 Task: Create a section Cross-functional Collaboration Sprint and in the section, add a milestone Cloud Data Migration in the project UltraTech.
Action: Mouse moved to (68, 406)
Screenshot: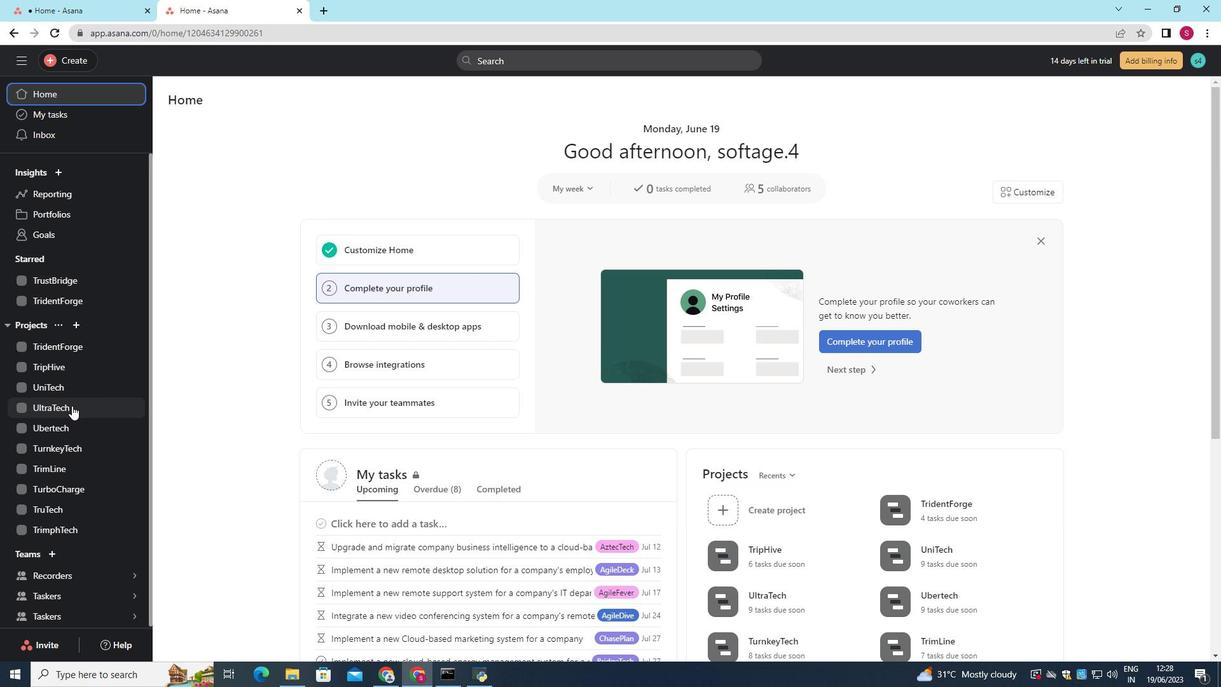 
Action: Mouse pressed left at (68, 406)
Screenshot: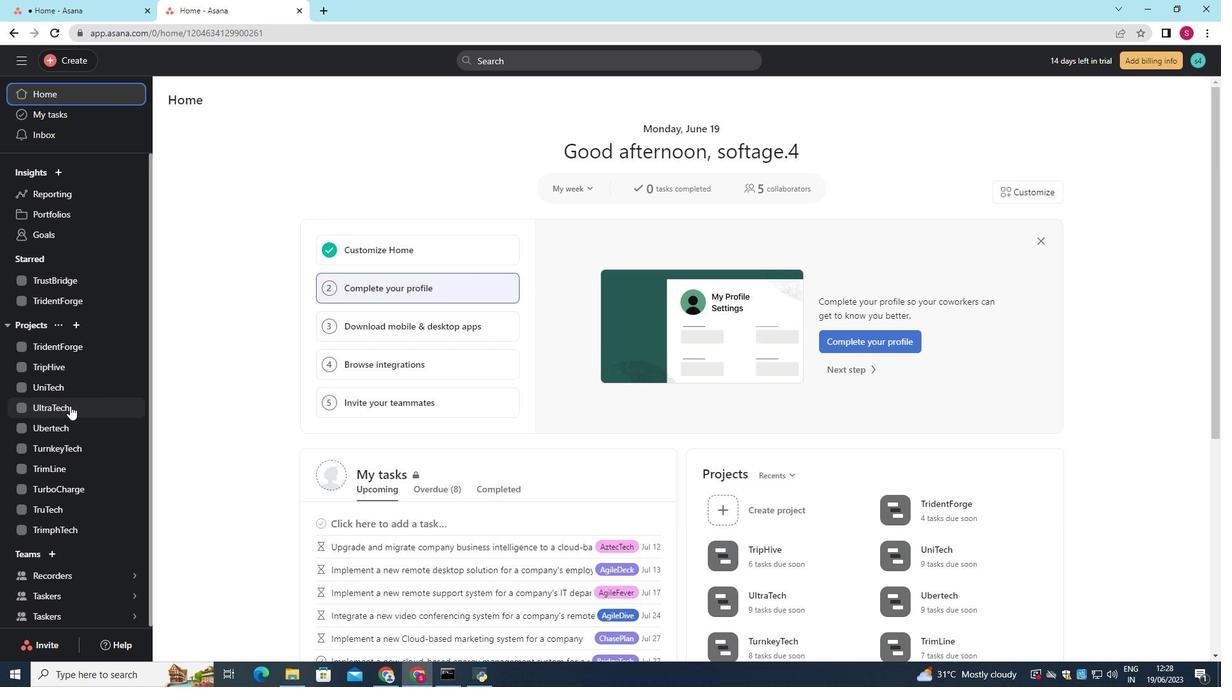 
Action: Mouse moved to (227, 526)
Screenshot: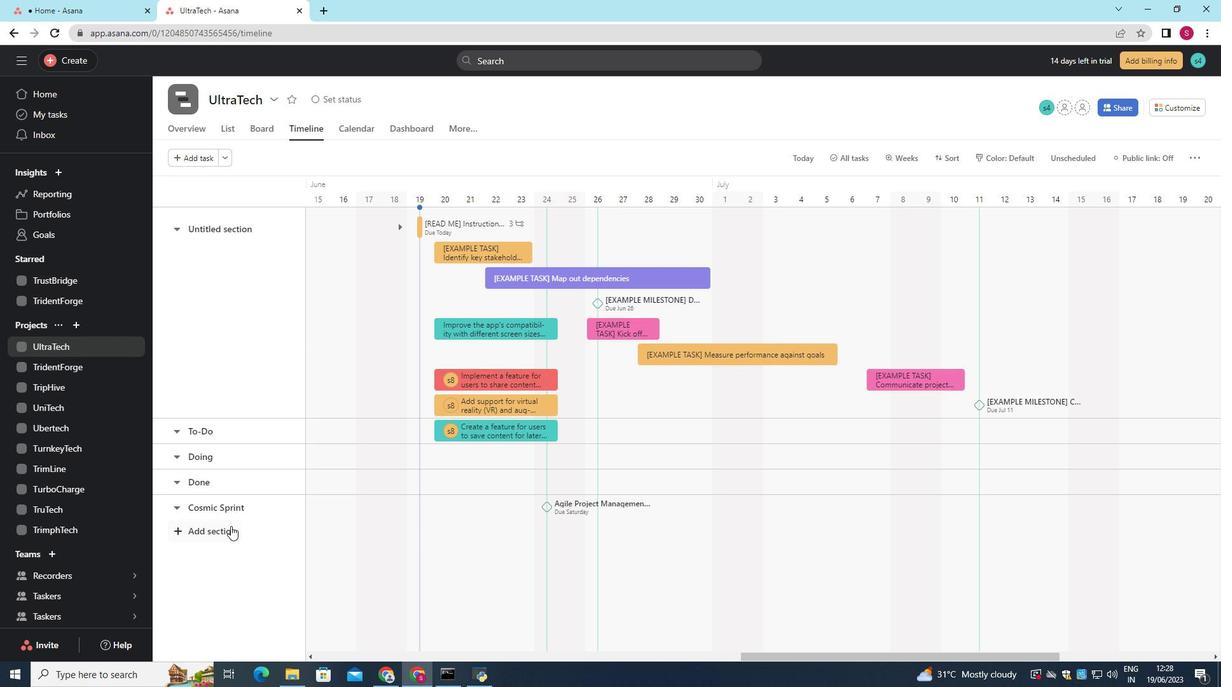 
Action: Mouse pressed left at (227, 526)
Screenshot: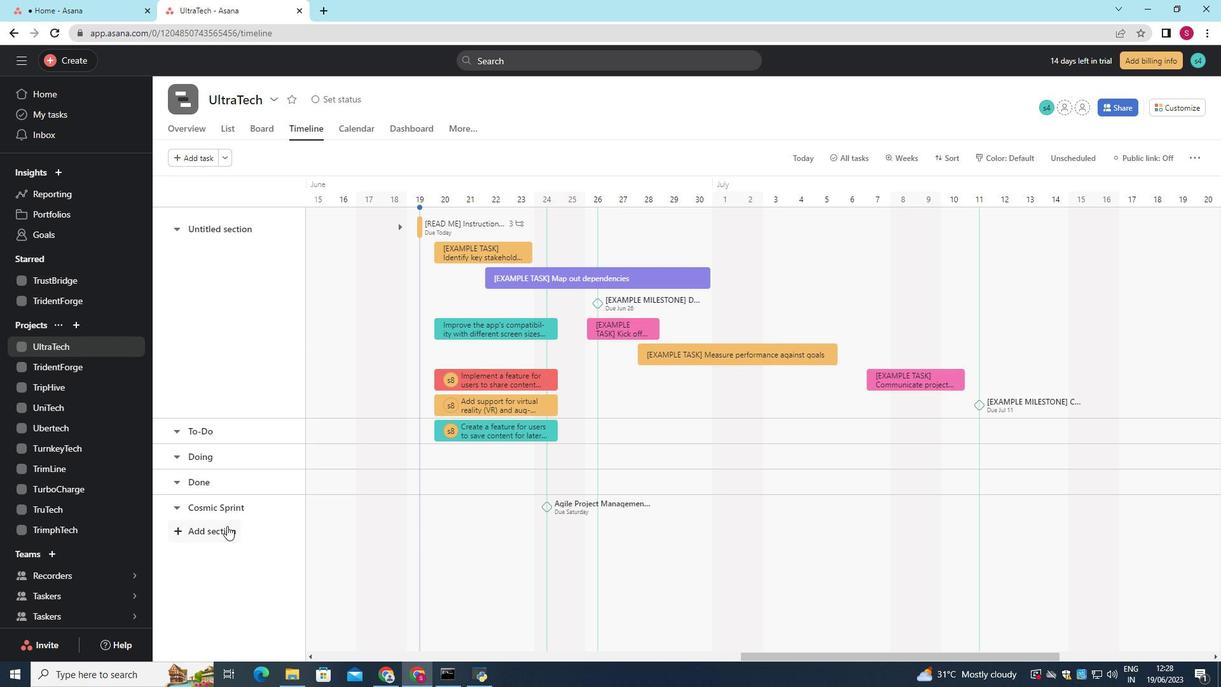 
Action: Mouse moved to (192, 491)
Screenshot: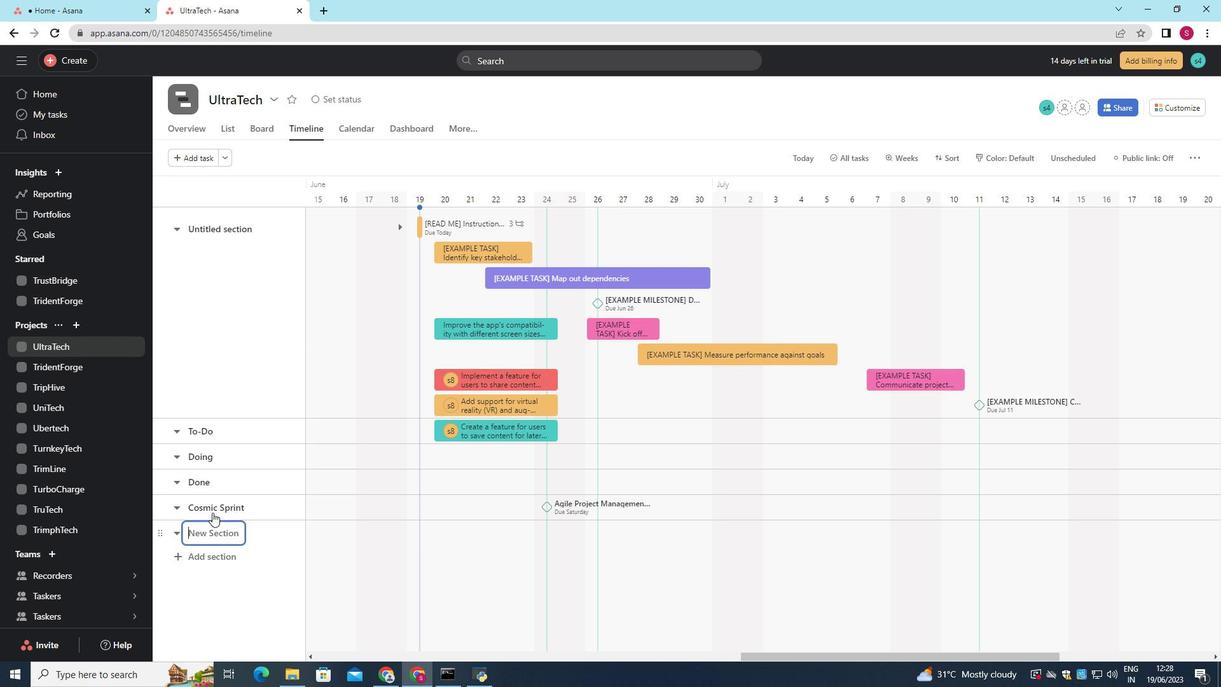 
Action: Key pressed <Key.shift>Cross-functional<Key.space><Key.shift>Collaboration<Key.space><Key.shift>Sprint
Screenshot: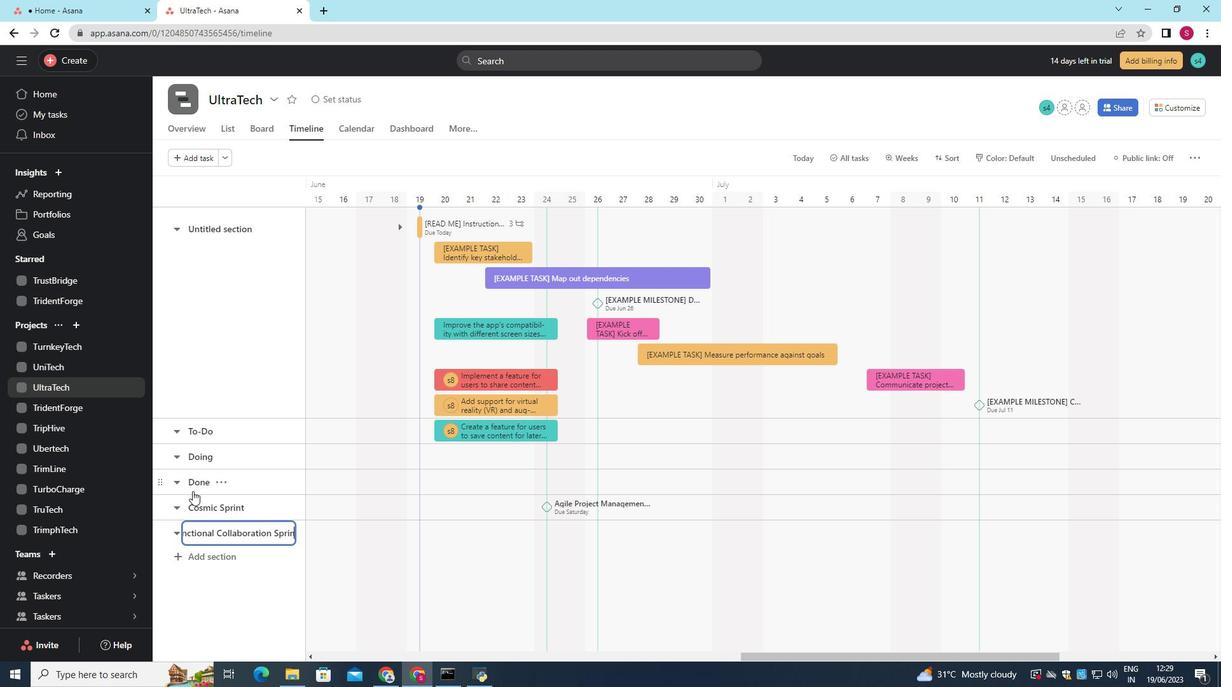 
Action: Mouse moved to (431, 538)
Screenshot: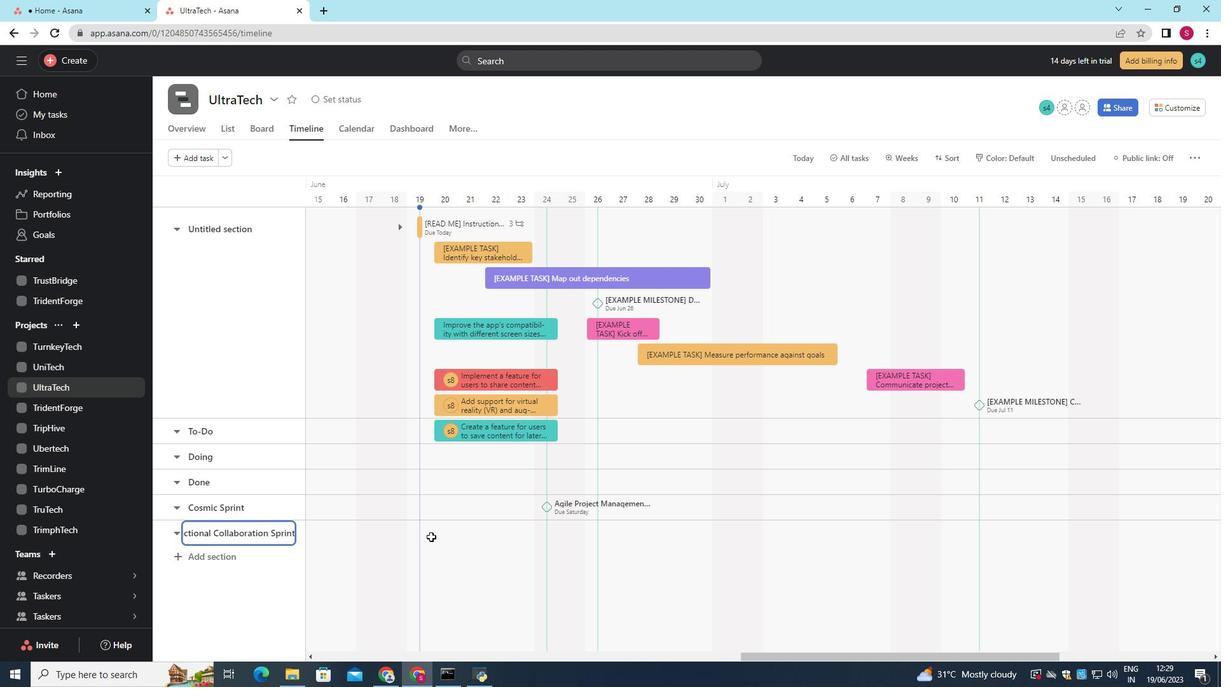 
Action: Key pressed <Key.enter>
Screenshot: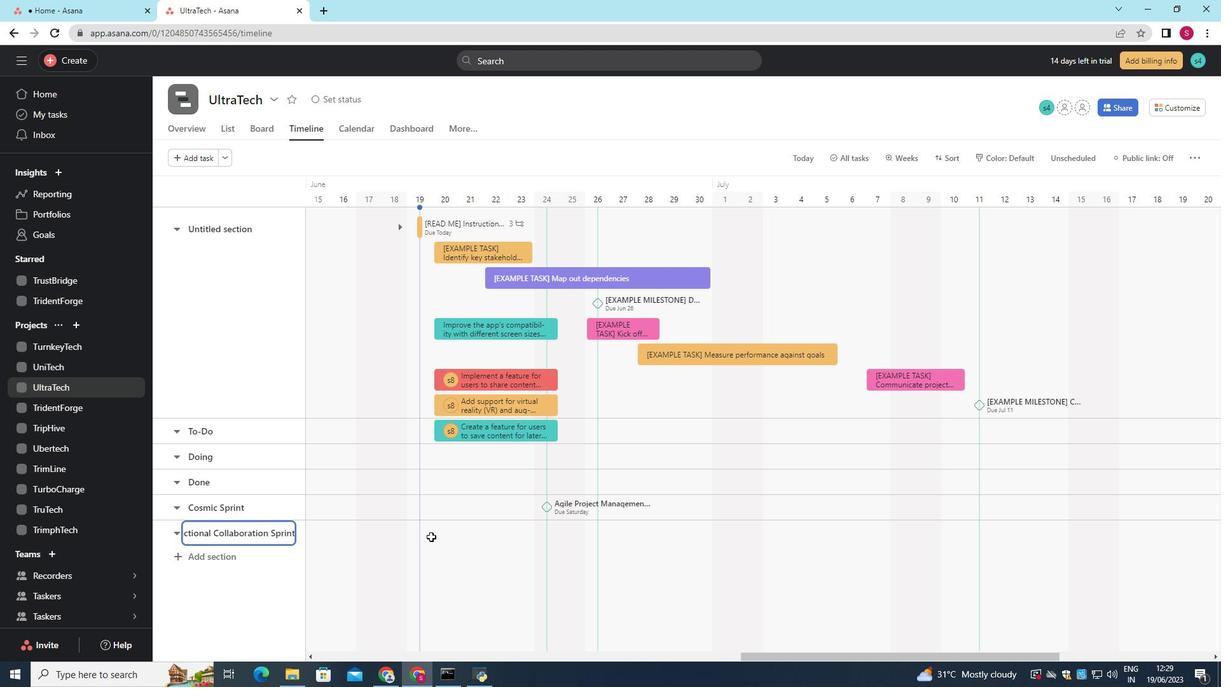 
Action: Mouse moved to (450, 540)
Screenshot: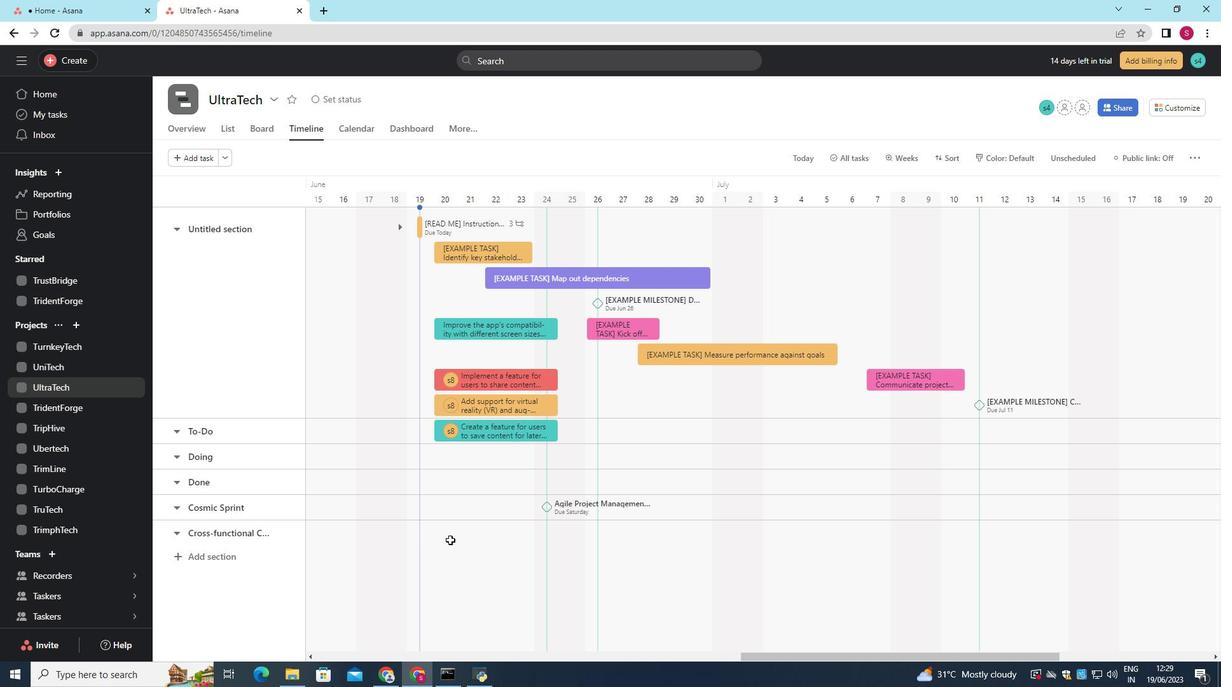 
Action: Mouse pressed left at (450, 540)
Screenshot: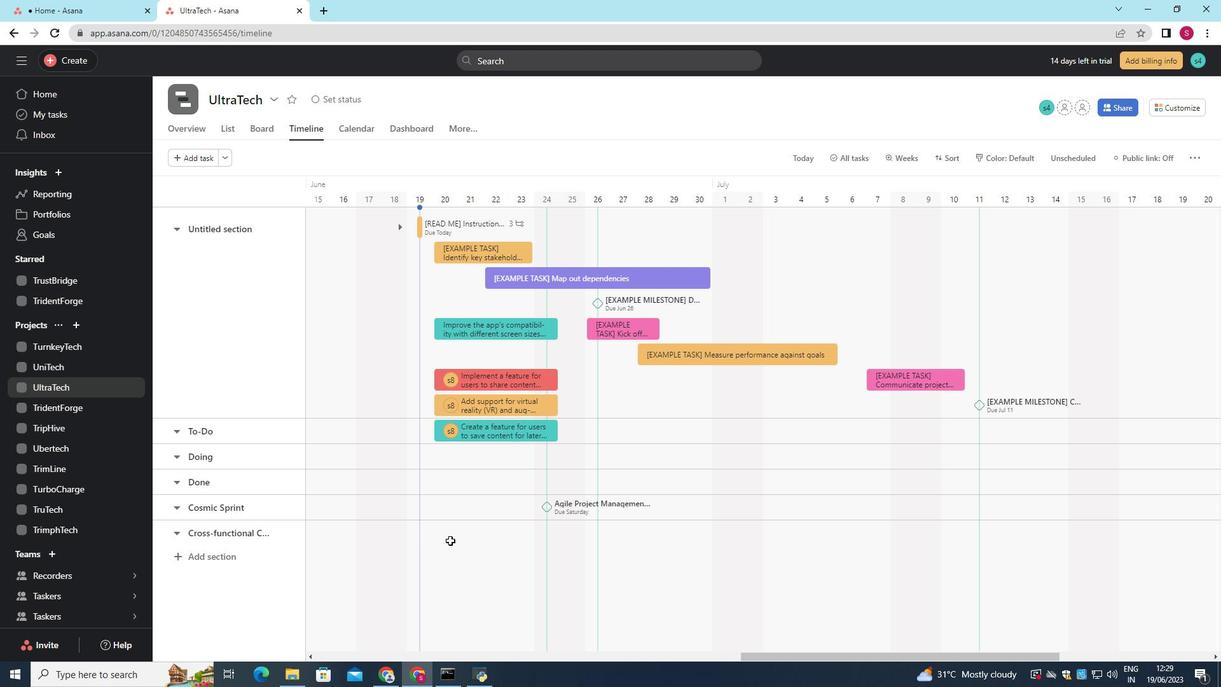 
Action: Mouse moved to (355, 556)
Screenshot: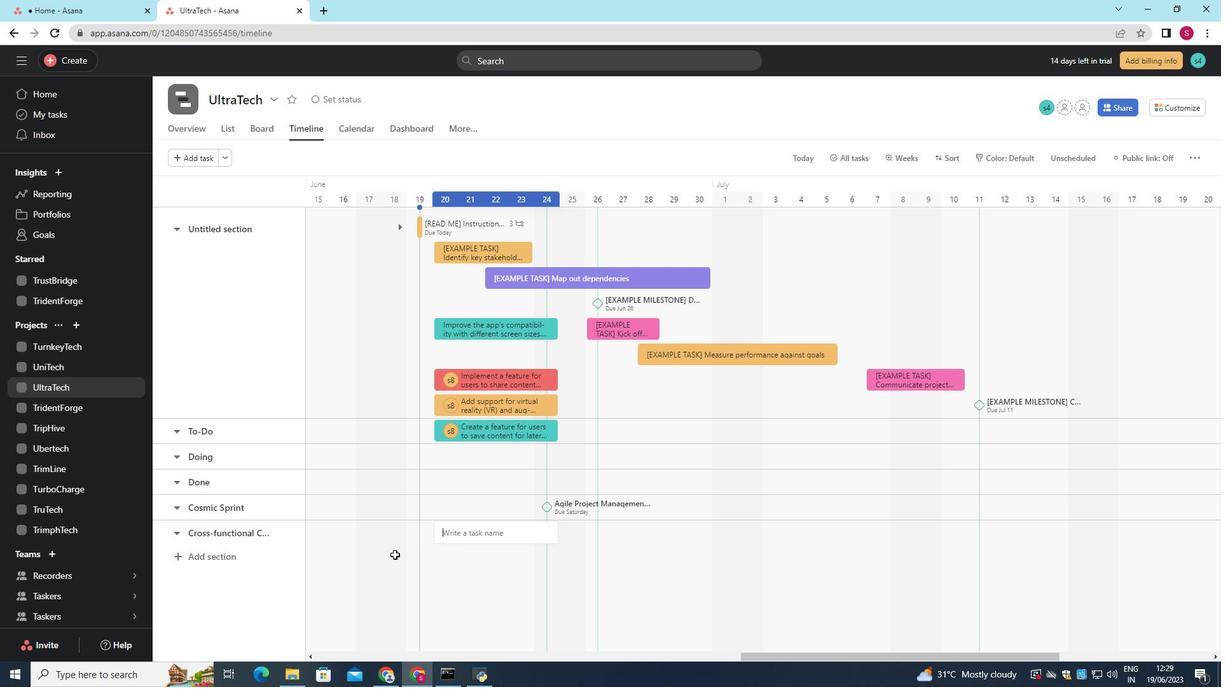 
Action: Key pressed <Key.shift>Cloud<Key.space><Key.shift>Data<Key.space><Key.shift>Migration
Screenshot: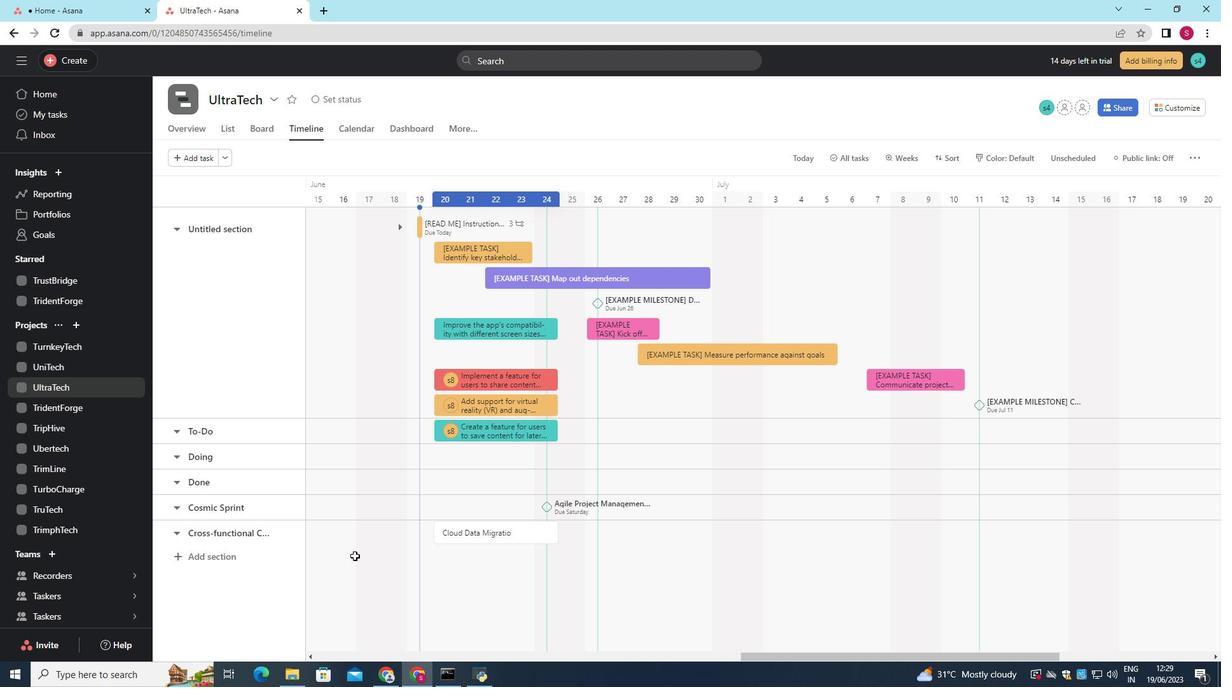 
Action: Mouse moved to (345, 507)
Screenshot: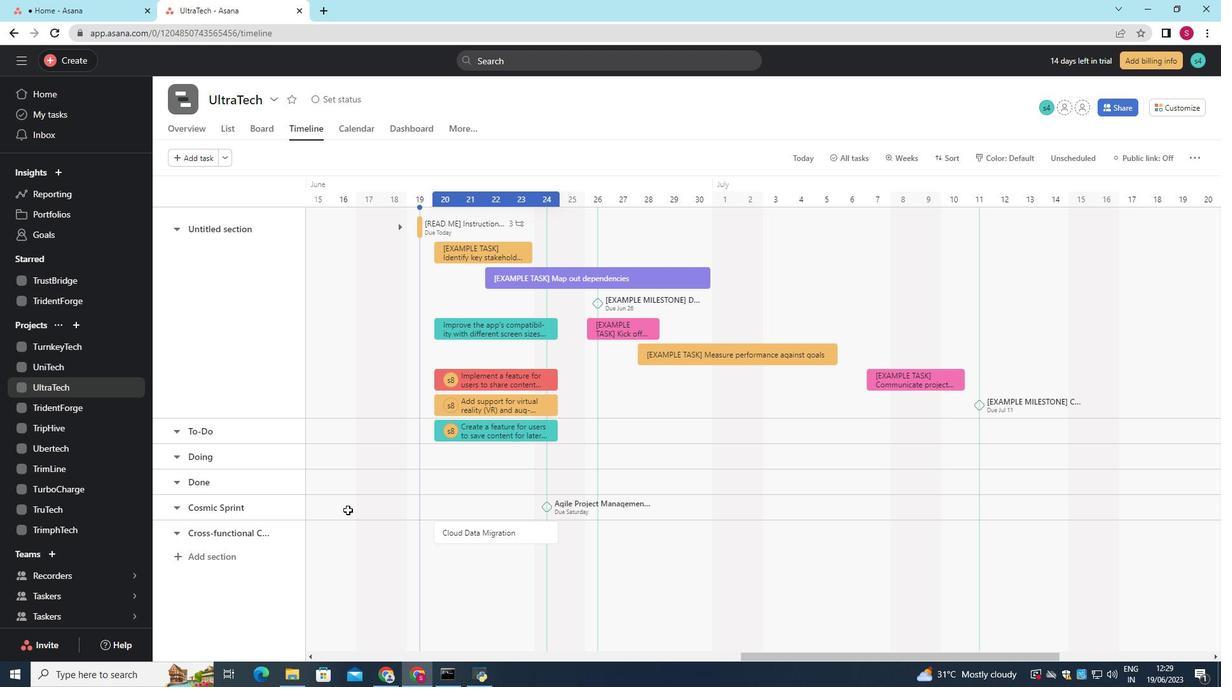 
Action: Key pressed <Key.enter>
Screenshot: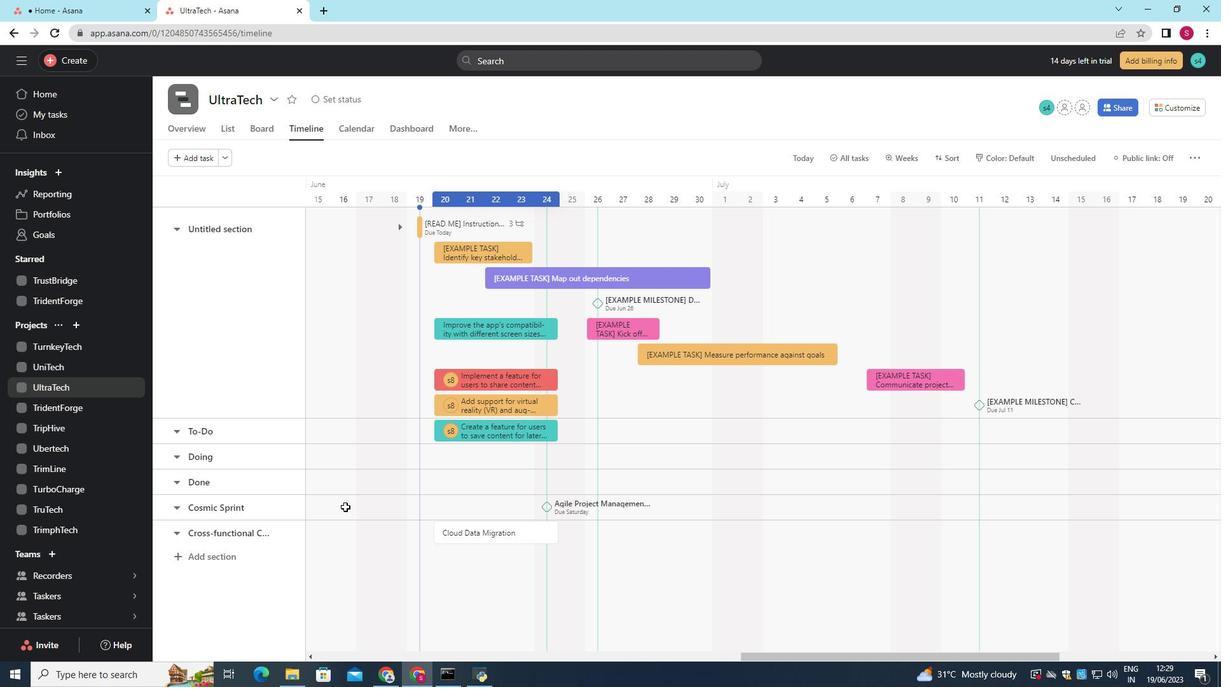 
Action: Mouse moved to (522, 533)
Screenshot: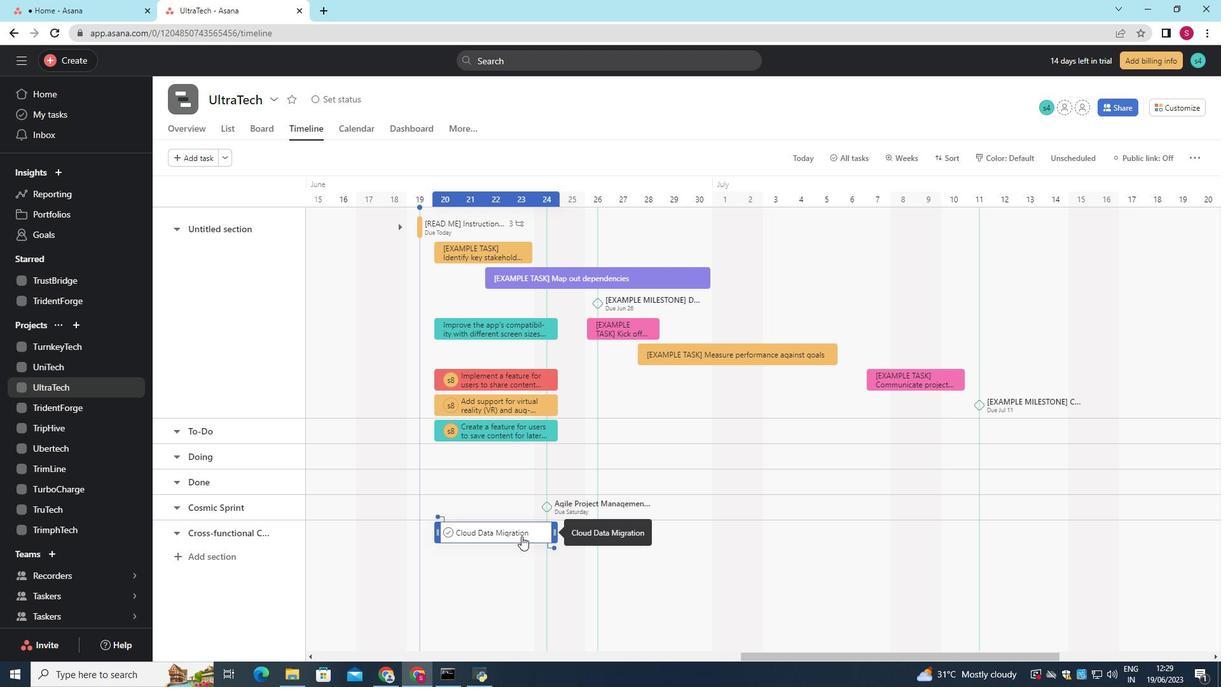 
Action: Mouse pressed right at (522, 533)
Screenshot: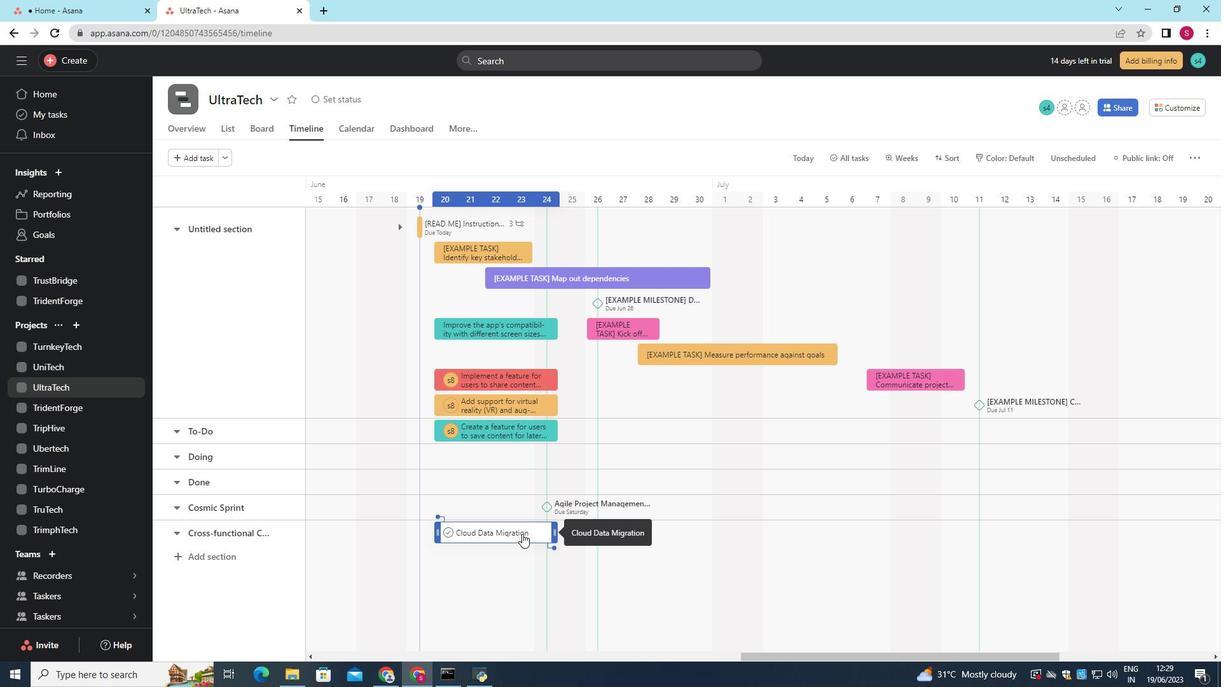 
Action: Mouse moved to (549, 462)
Screenshot: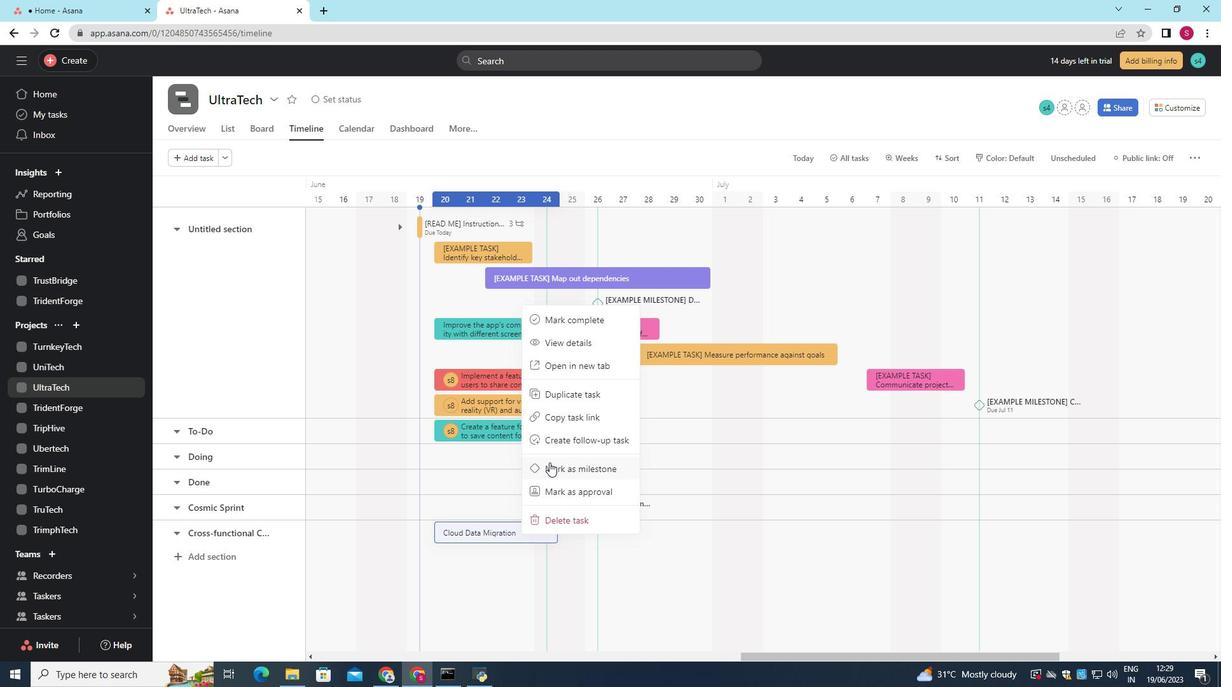 
Action: Mouse pressed left at (549, 462)
Screenshot: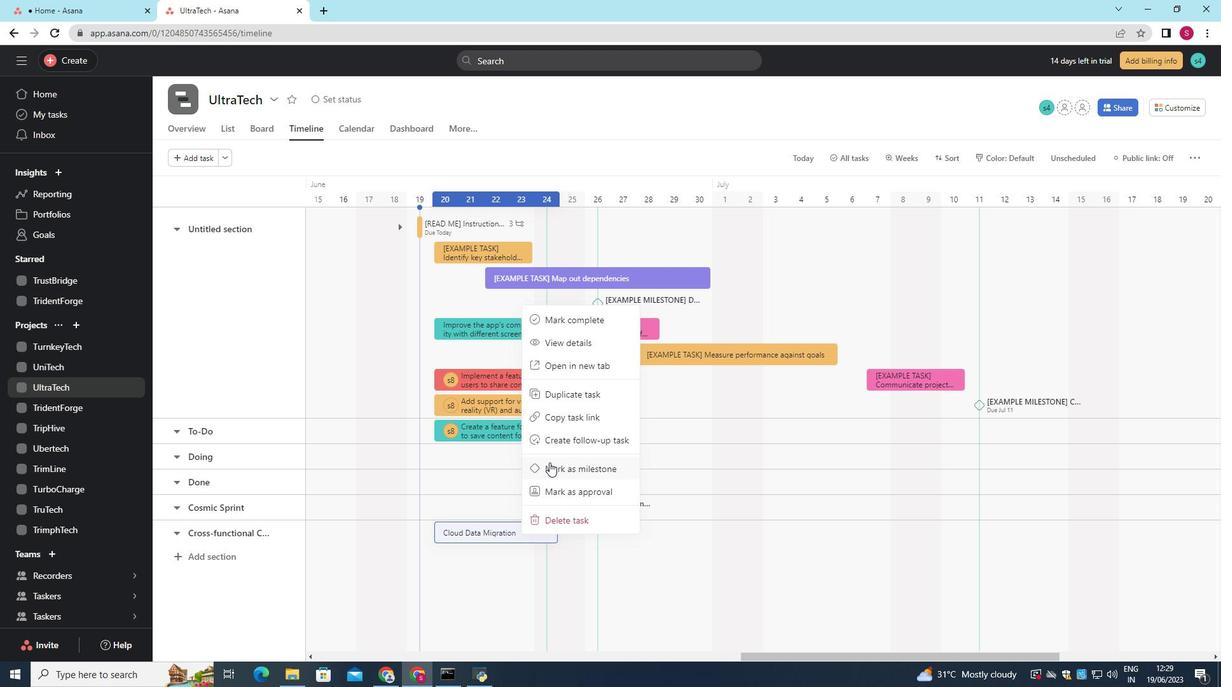 
Action: Mouse moved to (547, 466)
Screenshot: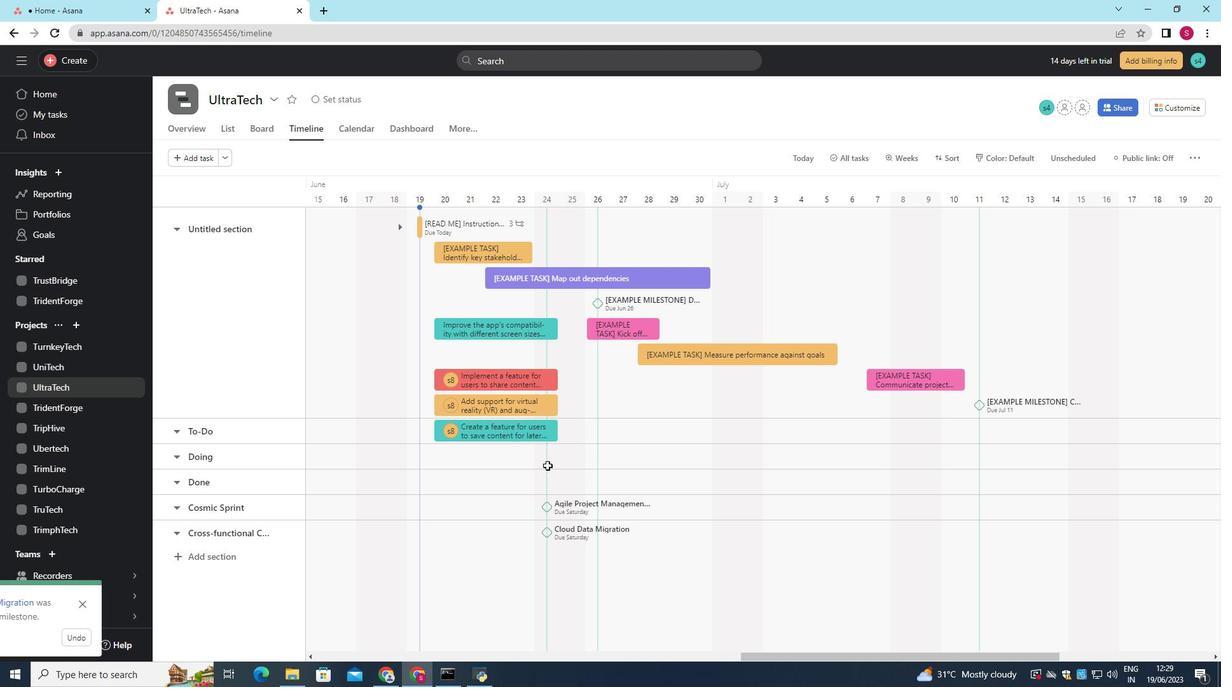 
